 Task: Enable the video filter "Sharpen video filter" in the video filter module.
Action: Mouse moved to (122, 25)
Screenshot: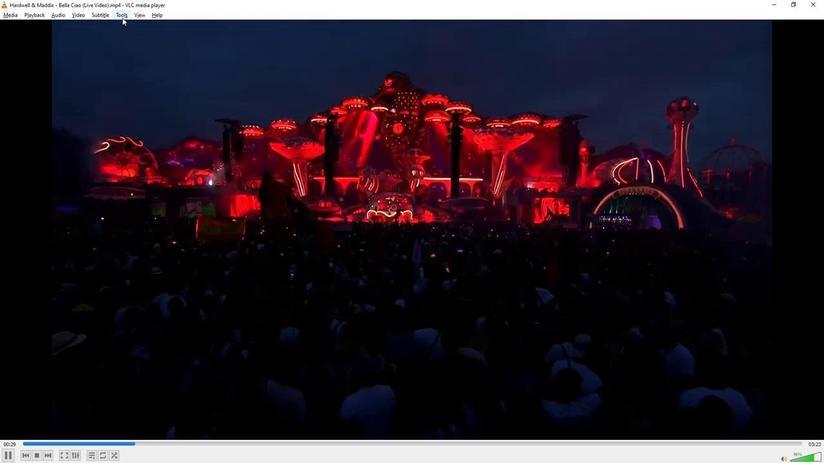 
Action: Mouse pressed left at (122, 25)
Screenshot: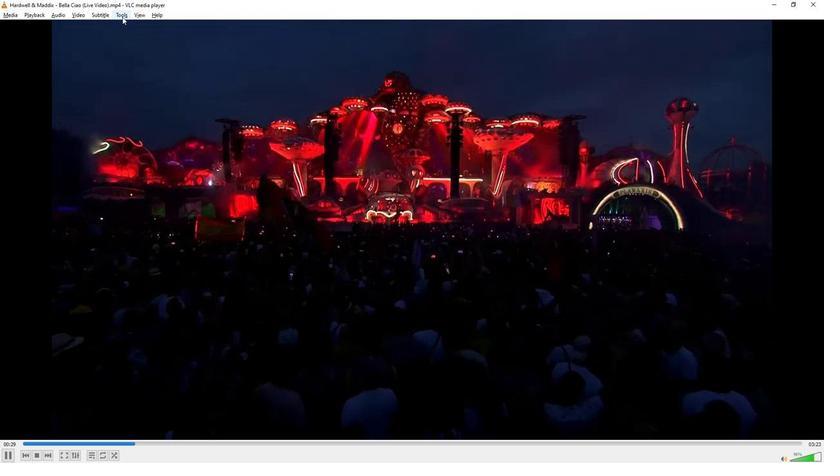 
Action: Mouse moved to (145, 121)
Screenshot: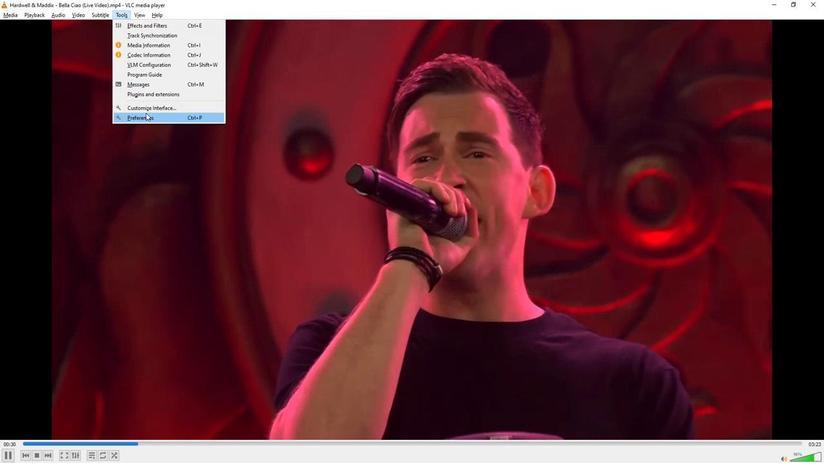 
Action: Mouse pressed left at (145, 121)
Screenshot: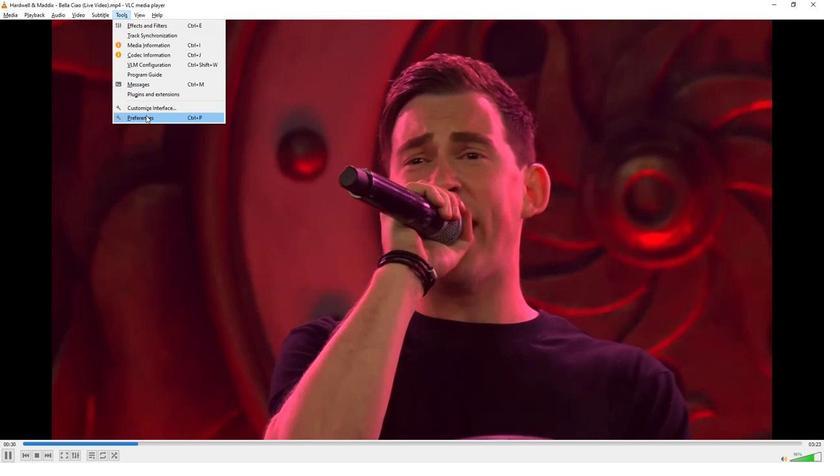 
Action: Mouse moved to (180, 365)
Screenshot: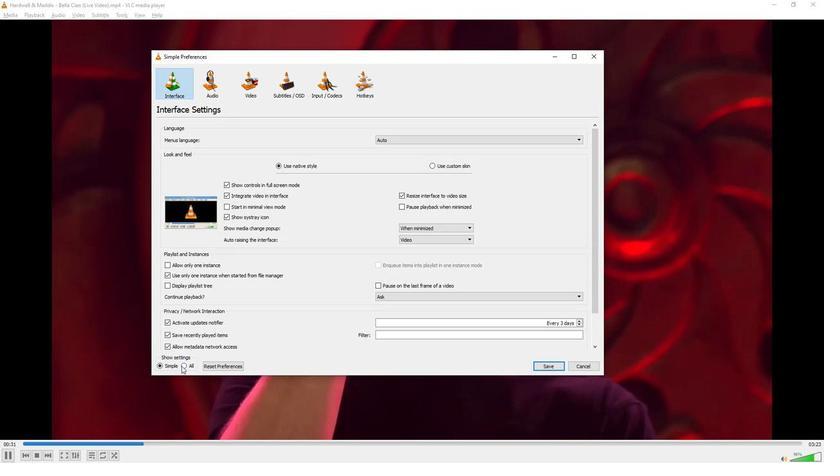
Action: Mouse pressed left at (180, 365)
Screenshot: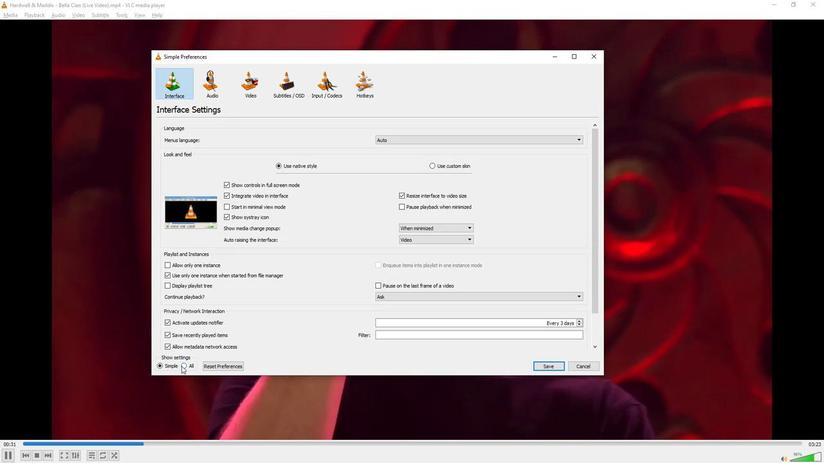 
Action: Mouse moved to (219, 311)
Screenshot: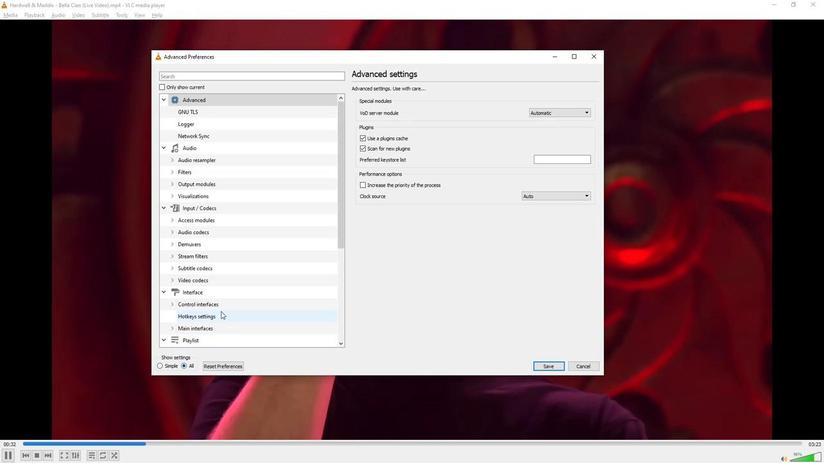 
Action: Mouse scrolled (219, 311) with delta (0, 0)
Screenshot: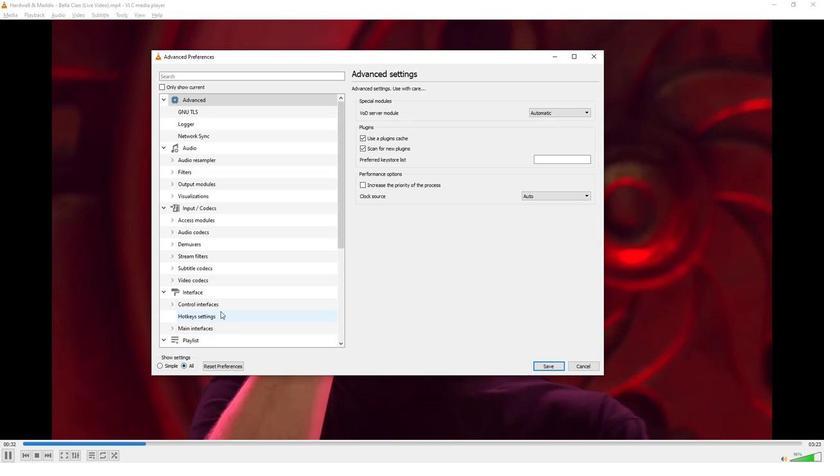 
Action: Mouse moved to (218, 311)
Screenshot: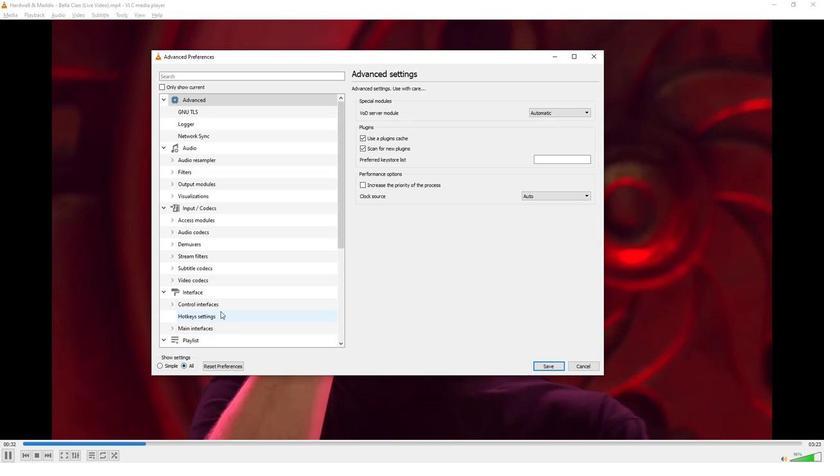 
Action: Mouse scrolled (218, 311) with delta (0, 0)
Screenshot: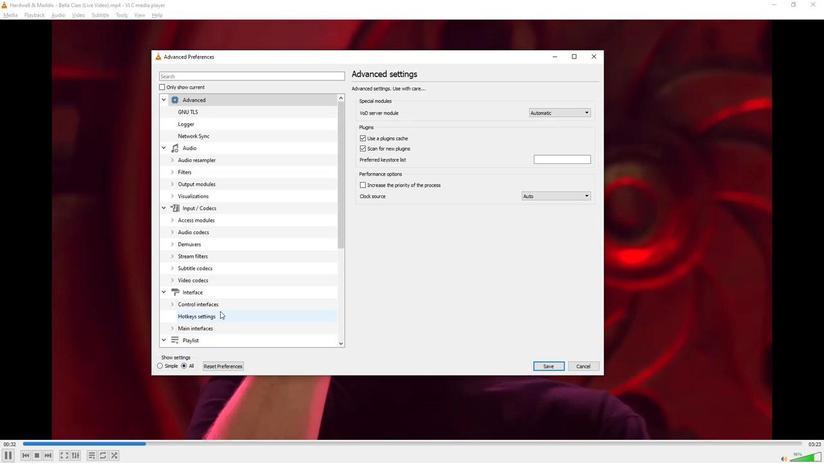 
Action: Mouse scrolled (218, 311) with delta (0, 0)
Screenshot: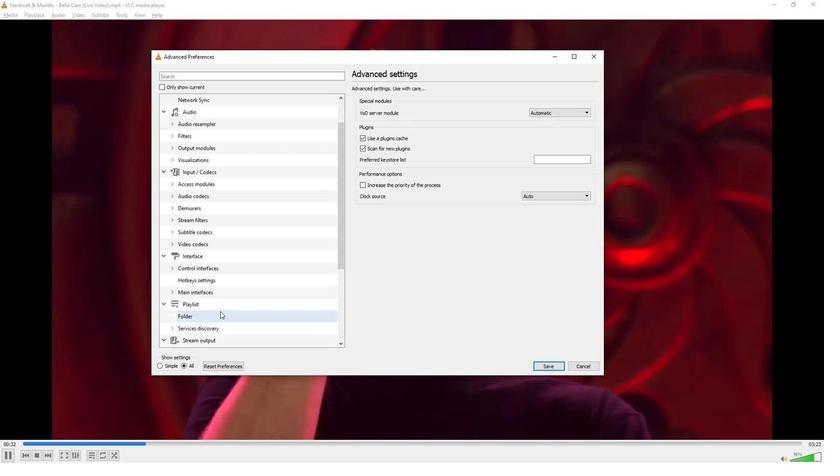 
Action: Mouse scrolled (218, 311) with delta (0, 0)
Screenshot: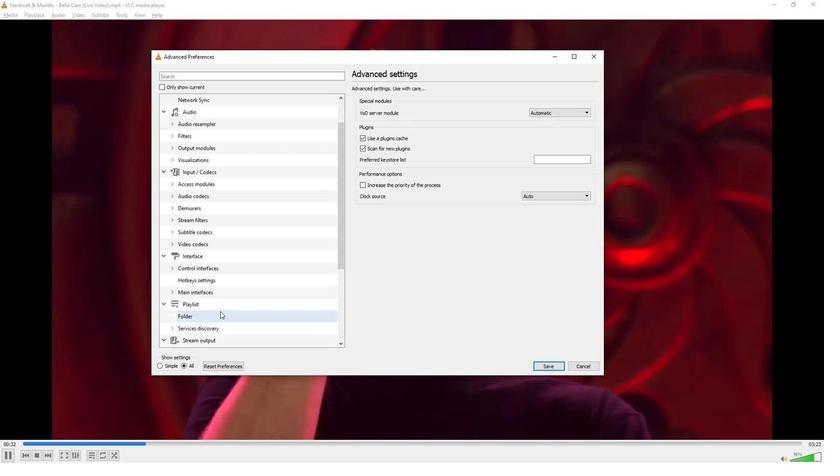 
Action: Mouse scrolled (218, 311) with delta (0, 0)
Screenshot: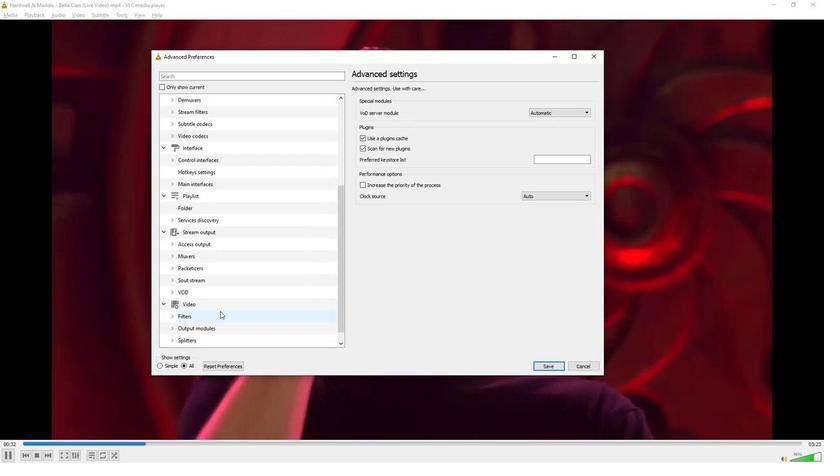 
Action: Mouse moved to (198, 307)
Screenshot: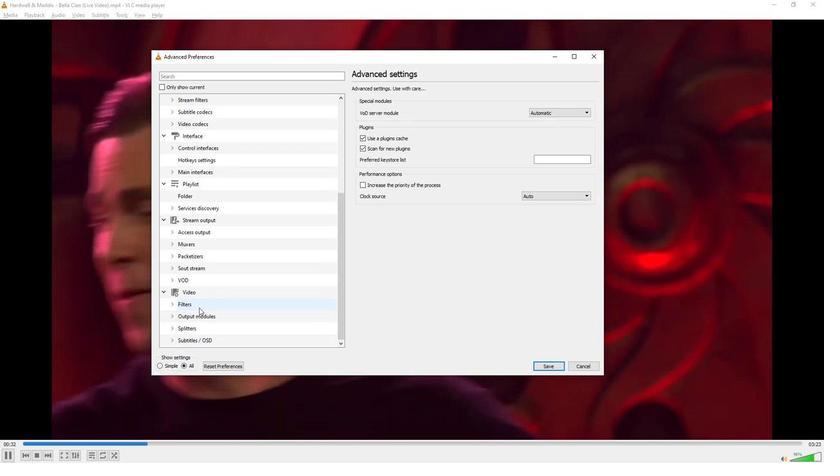 
Action: Mouse pressed left at (198, 307)
Screenshot: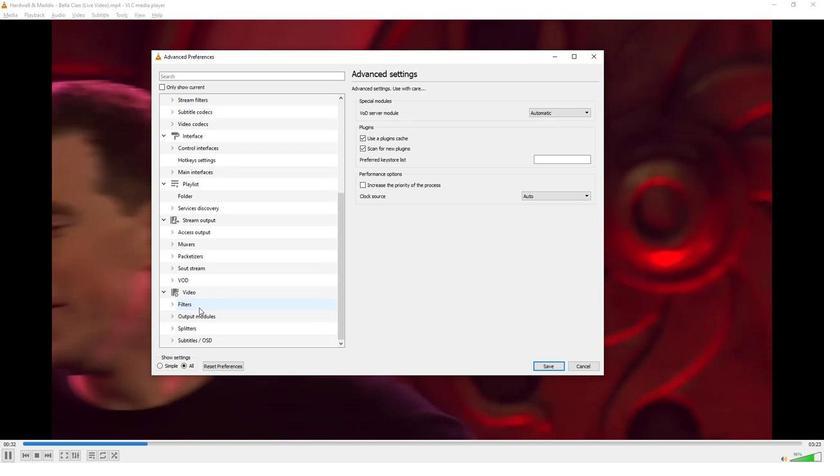 
Action: Mouse moved to (472, 127)
Screenshot: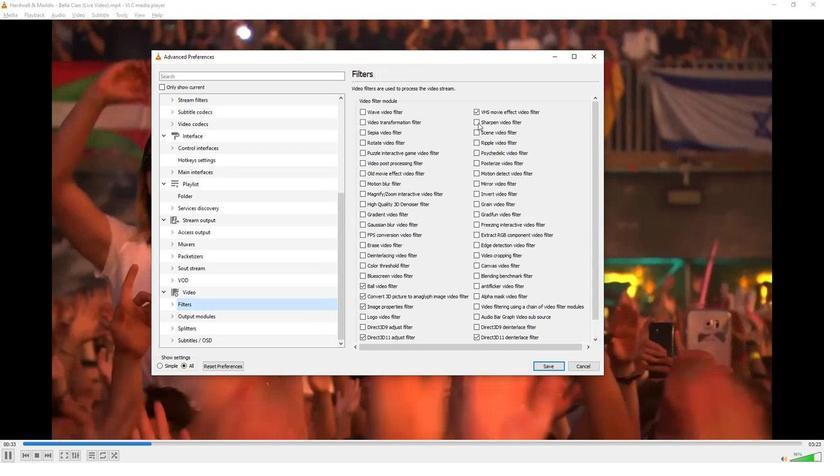 
Action: Mouse pressed left at (472, 127)
Screenshot: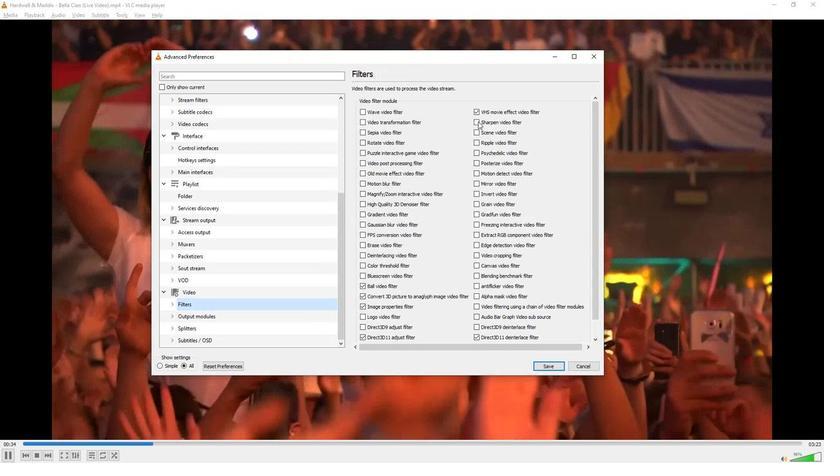 
Action: Mouse moved to (423, 166)
Screenshot: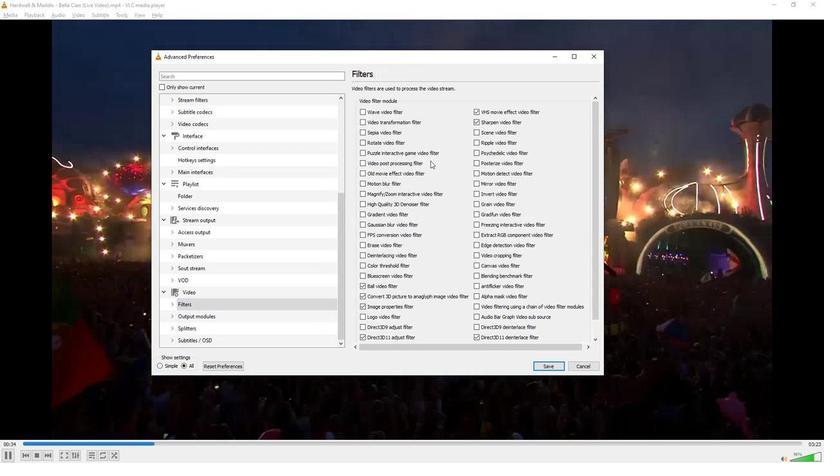 
